 Task: Add a column "Latest update type (agent/end user)".
Action: Mouse scrolled (368, 437) with delta (0, 0)
Screenshot: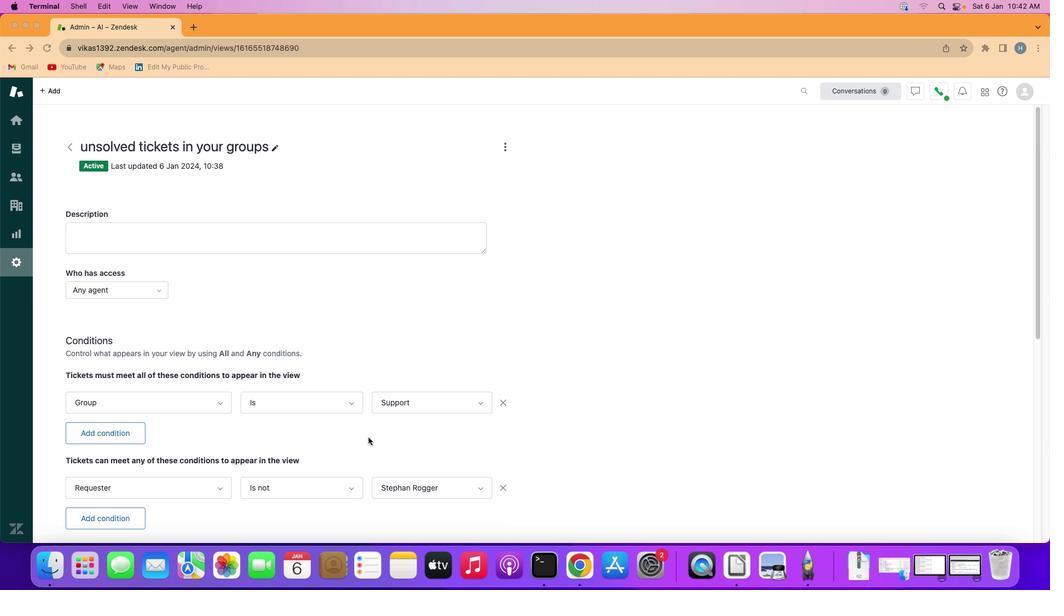 
Action: Mouse scrolled (368, 437) with delta (0, 0)
Screenshot: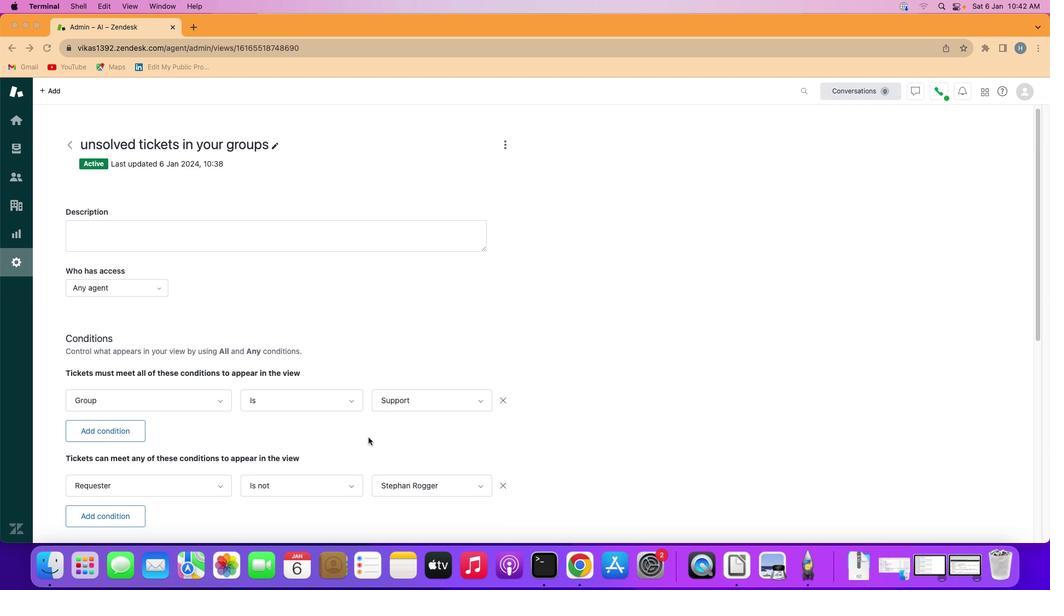 
Action: Mouse scrolled (368, 437) with delta (0, 0)
Screenshot: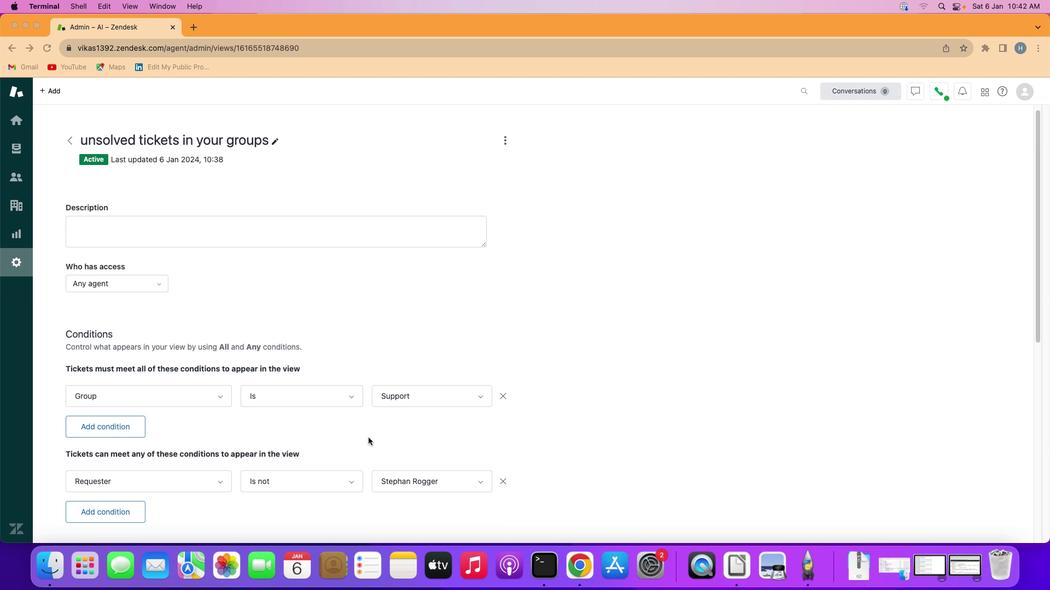 
Action: Mouse scrolled (368, 437) with delta (0, 0)
Screenshot: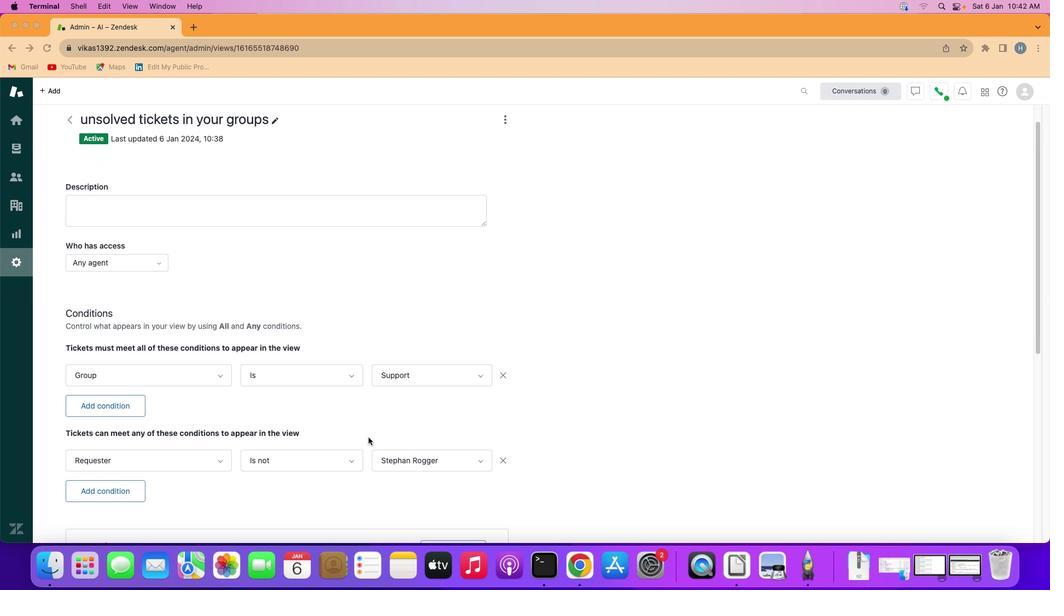 
Action: Mouse scrolled (368, 437) with delta (0, 0)
Screenshot: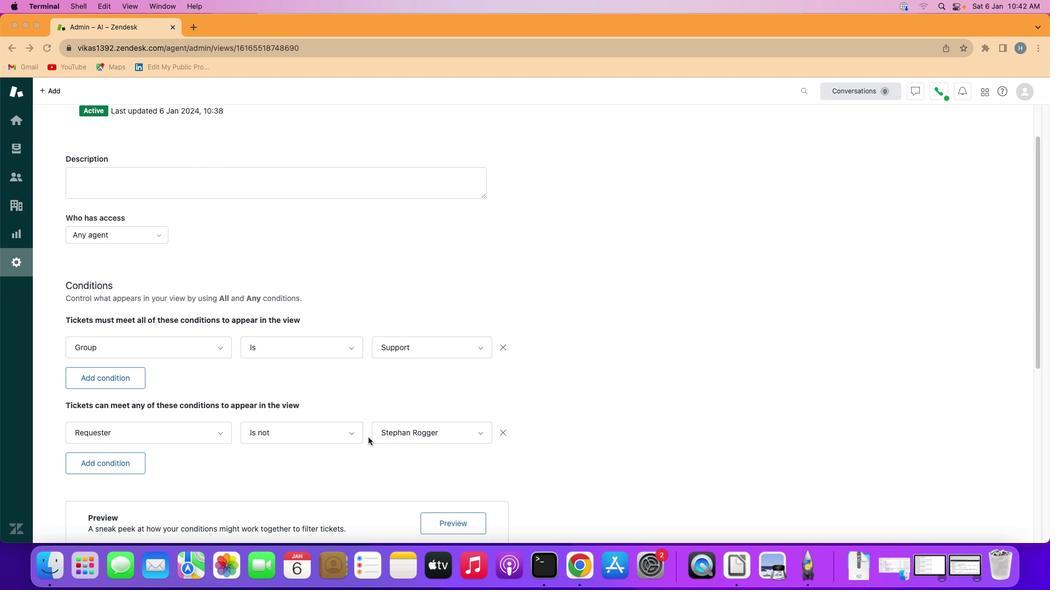 
Action: Mouse scrolled (368, 437) with delta (0, -1)
Screenshot: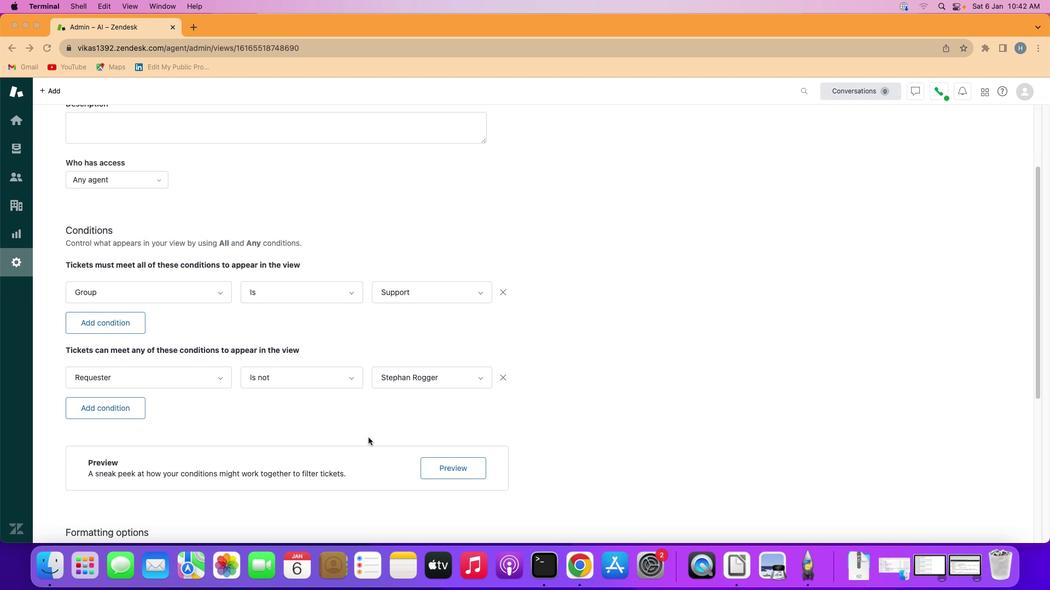 
Action: Mouse scrolled (368, 437) with delta (0, 0)
Screenshot: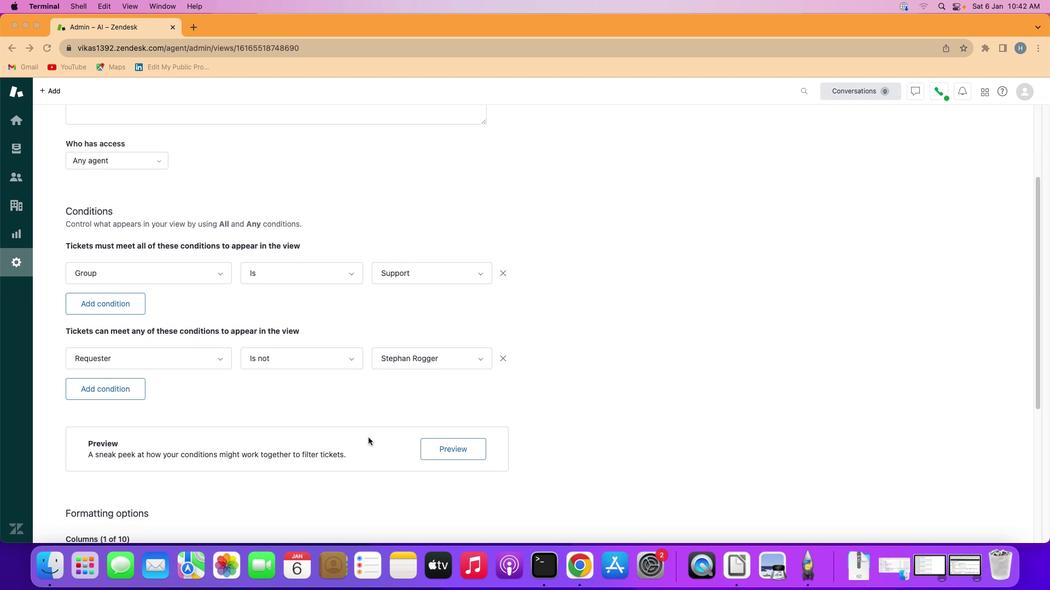 
Action: Mouse scrolled (368, 437) with delta (0, 1)
Screenshot: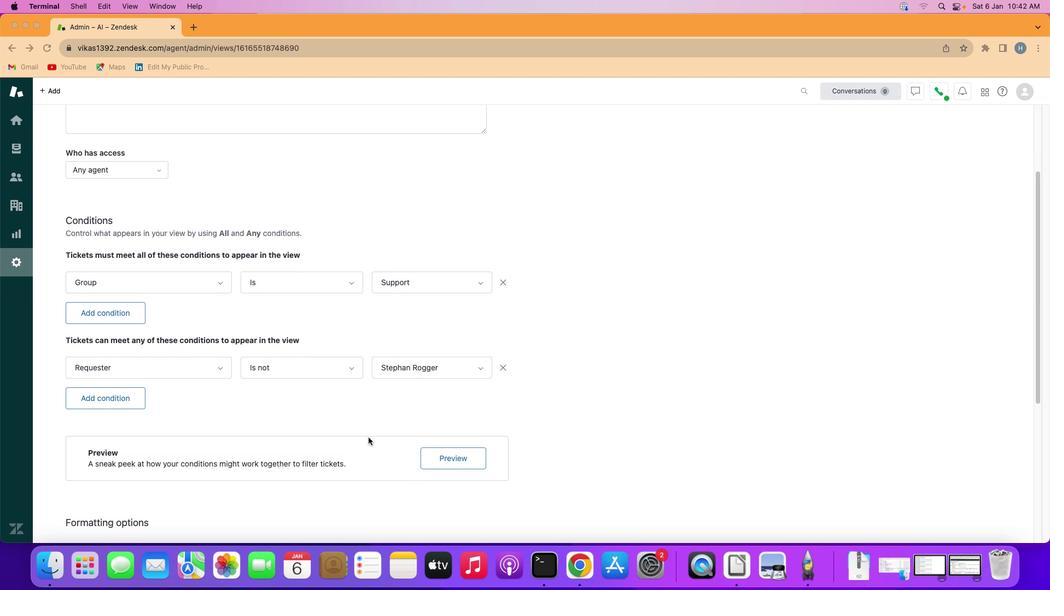 
Action: Mouse scrolled (368, 437) with delta (0, -1)
Screenshot: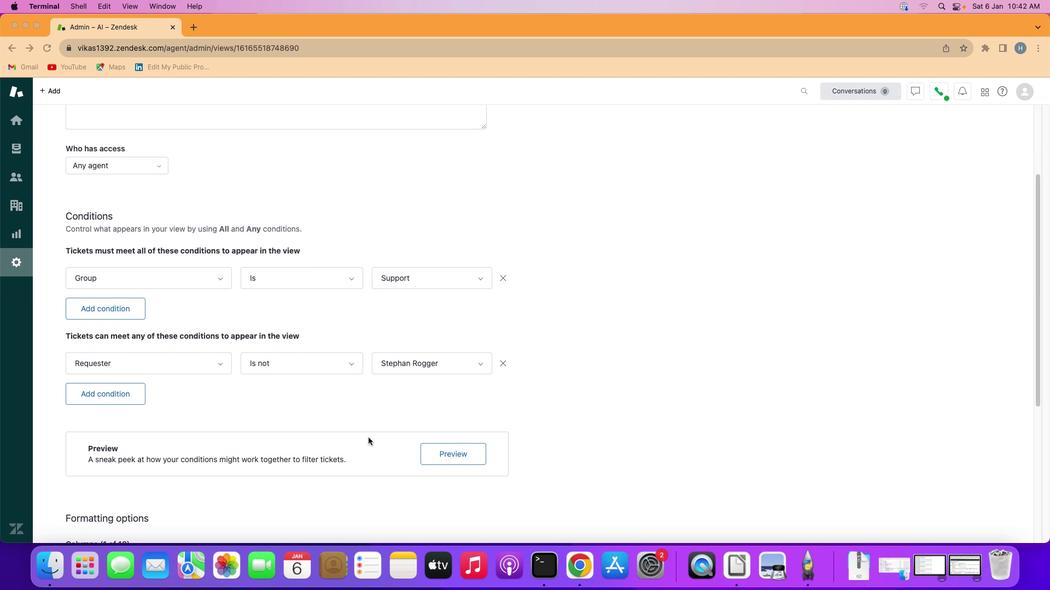 
Action: Mouse scrolled (368, 437) with delta (0, -1)
Screenshot: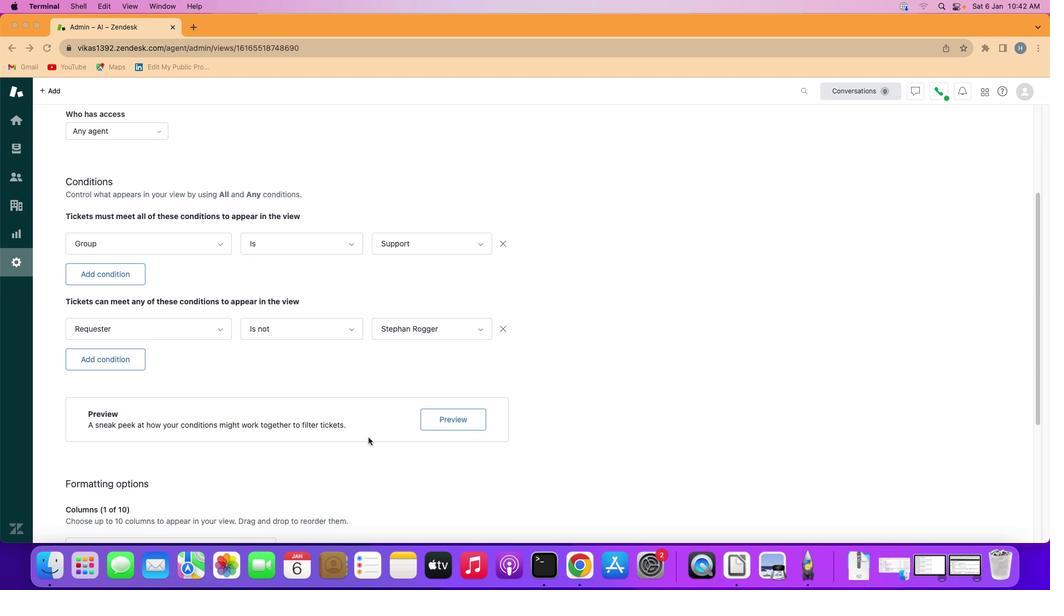 
Action: Mouse scrolled (368, 437) with delta (0, -2)
Screenshot: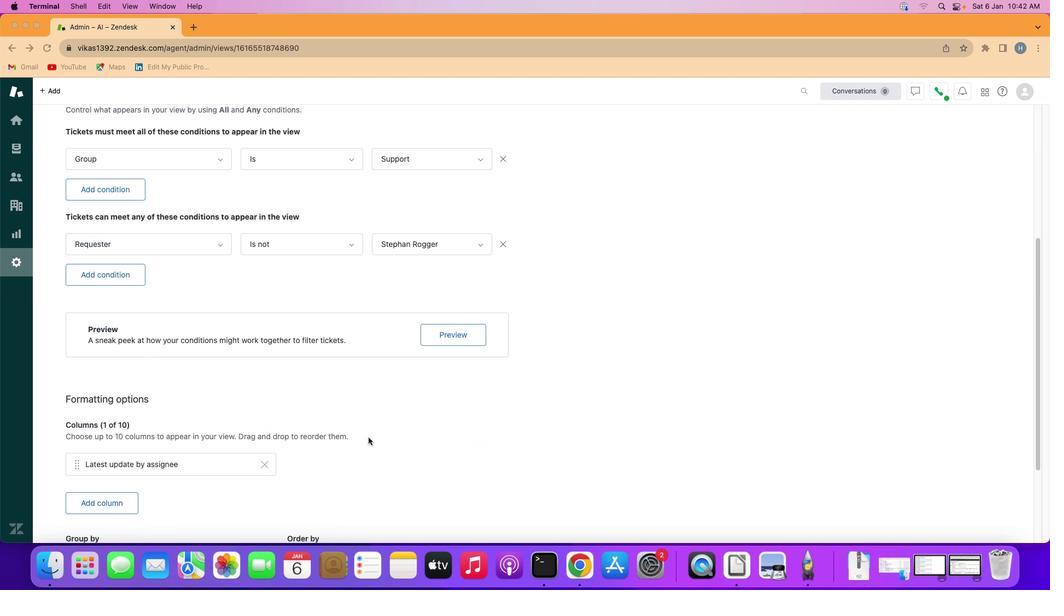 
Action: Mouse moved to (121, 464)
Screenshot: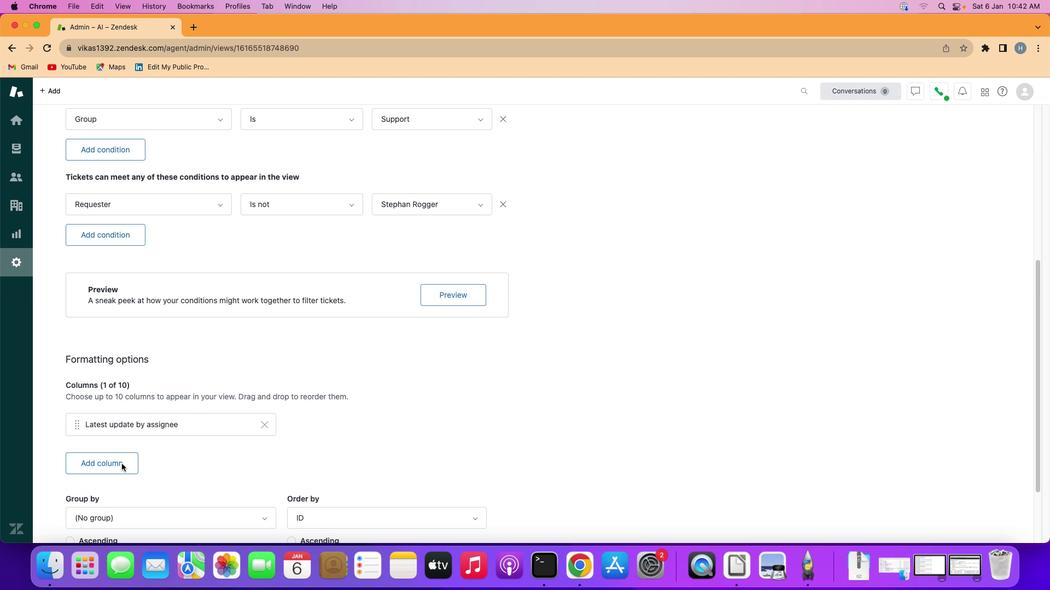 
Action: Mouse pressed left at (121, 464)
Screenshot: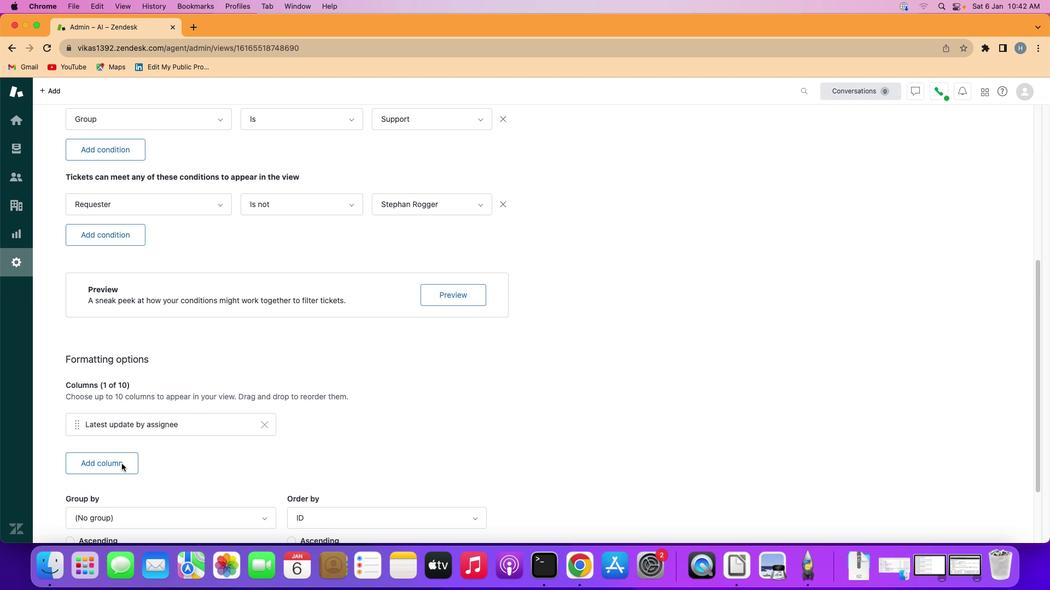 
Action: Mouse moved to (125, 462)
Screenshot: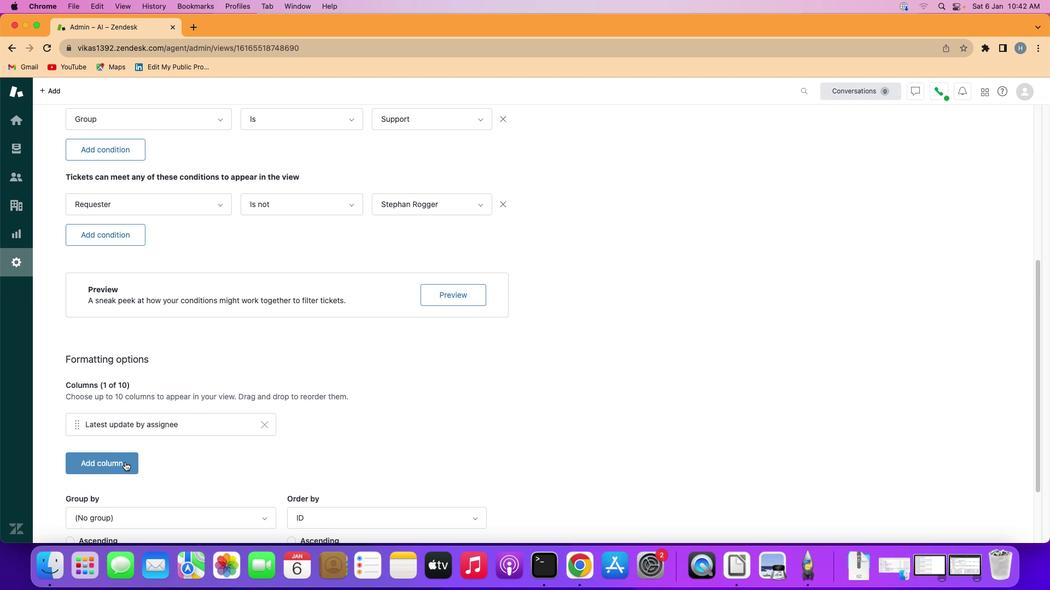 
Action: Mouse pressed left at (125, 462)
Screenshot: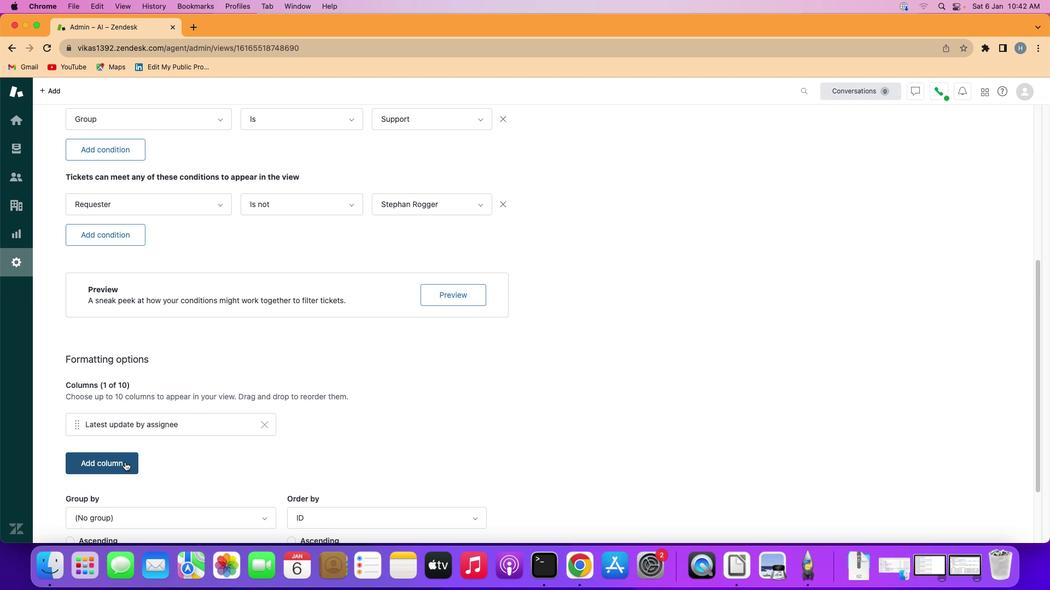 
Action: Mouse moved to (222, 357)
Screenshot: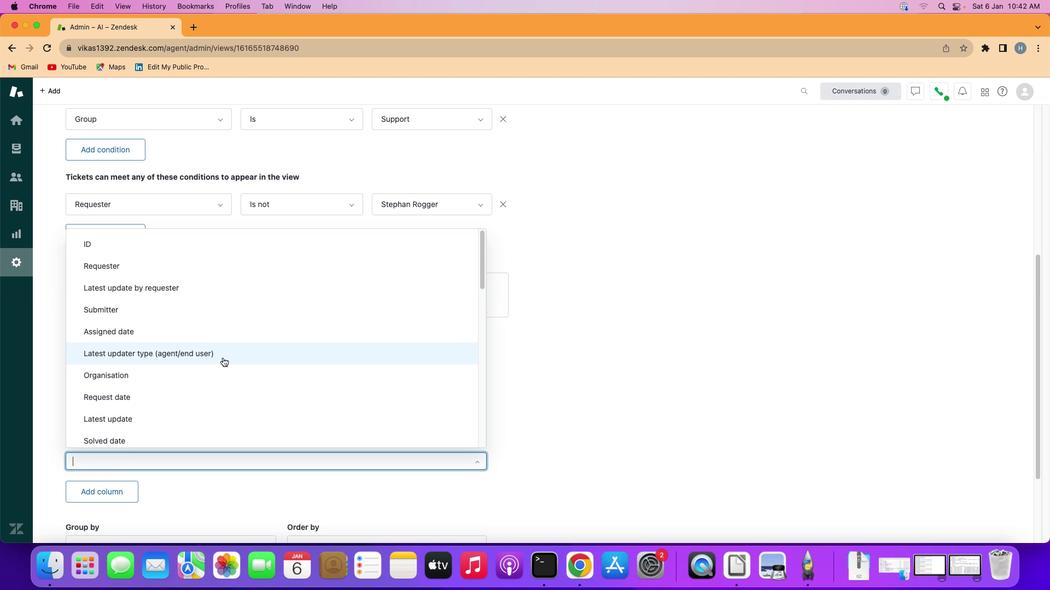 
Action: Mouse pressed left at (222, 357)
Screenshot: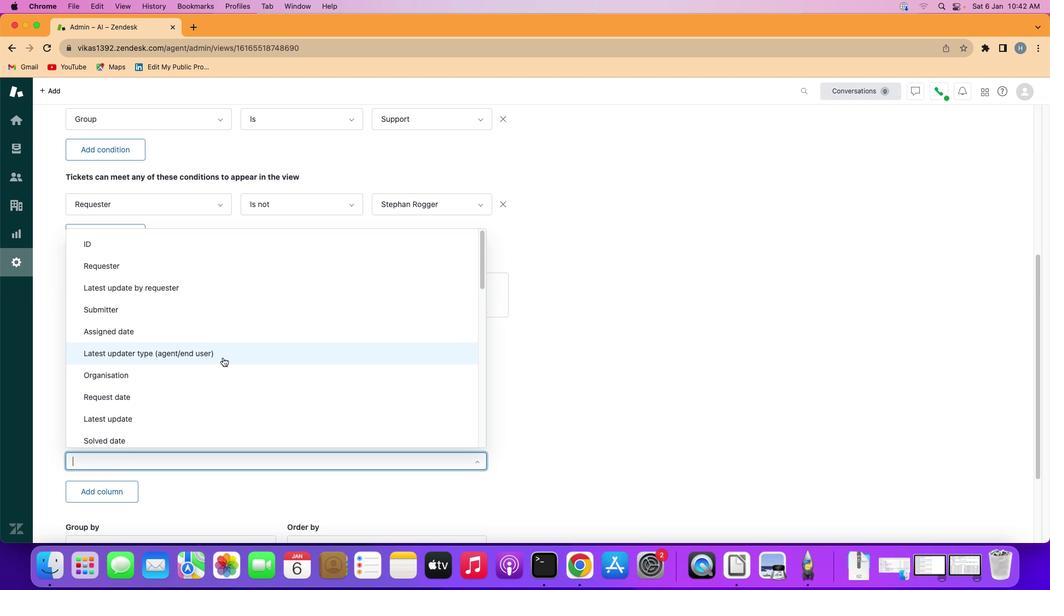 
Action: Mouse moved to (358, 423)
Screenshot: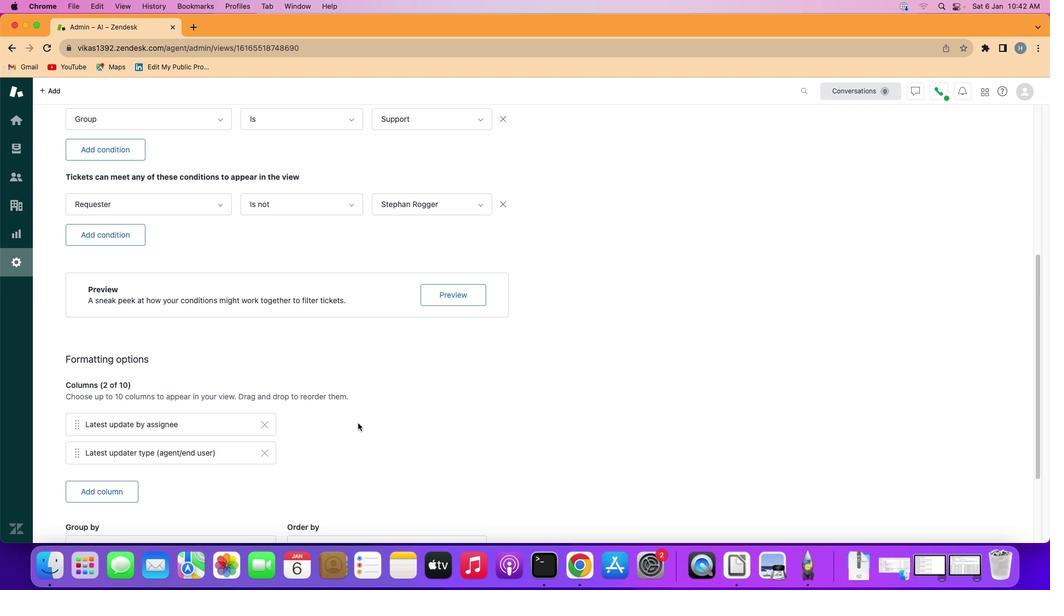 
